 Task: View the COMING OF AGE trailer
Action: Mouse pressed left at (499, 259)
Screenshot: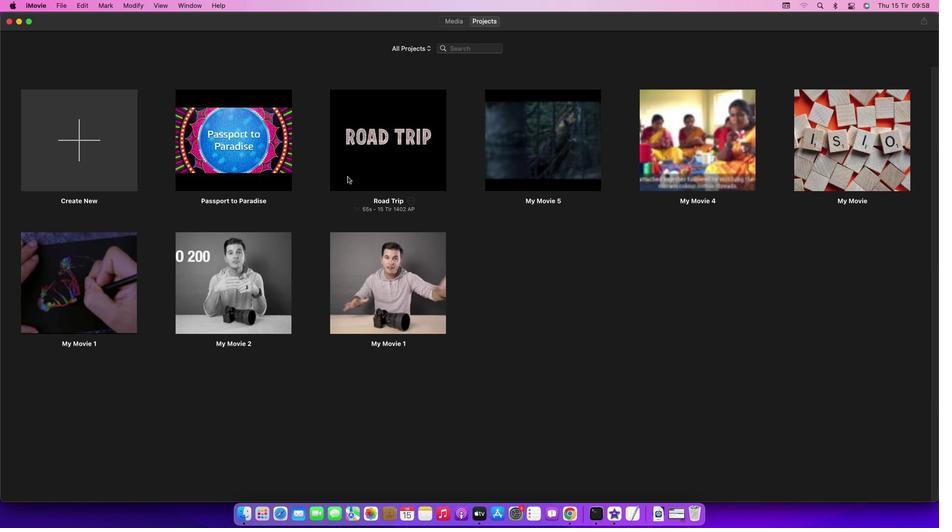 
Action: Mouse moved to (55, 7)
Screenshot: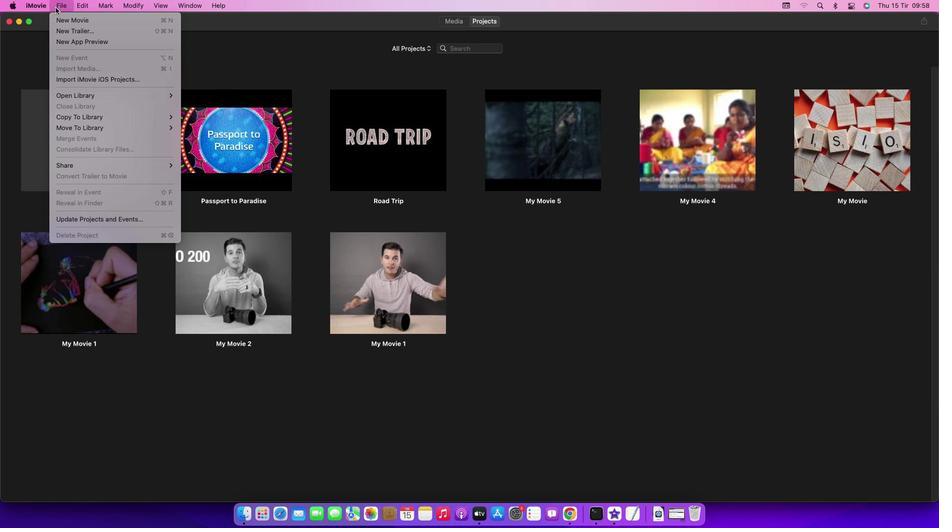 
Action: Mouse pressed left at (55, 7)
Screenshot: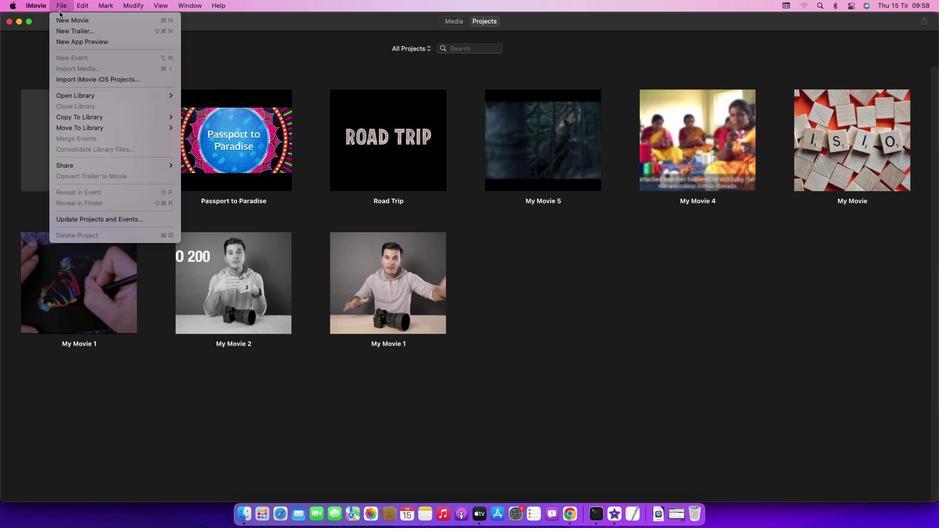 
Action: Mouse moved to (74, 33)
Screenshot: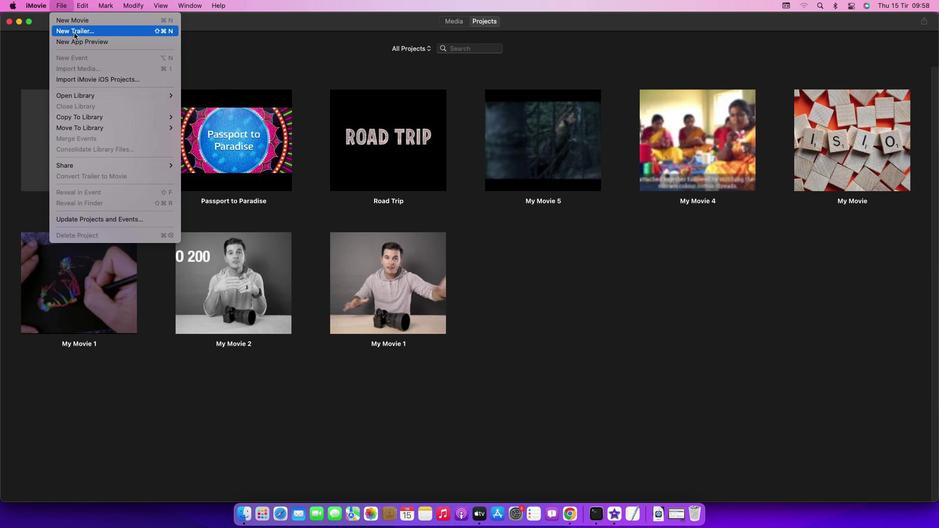 
Action: Mouse pressed left at (74, 33)
Screenshot: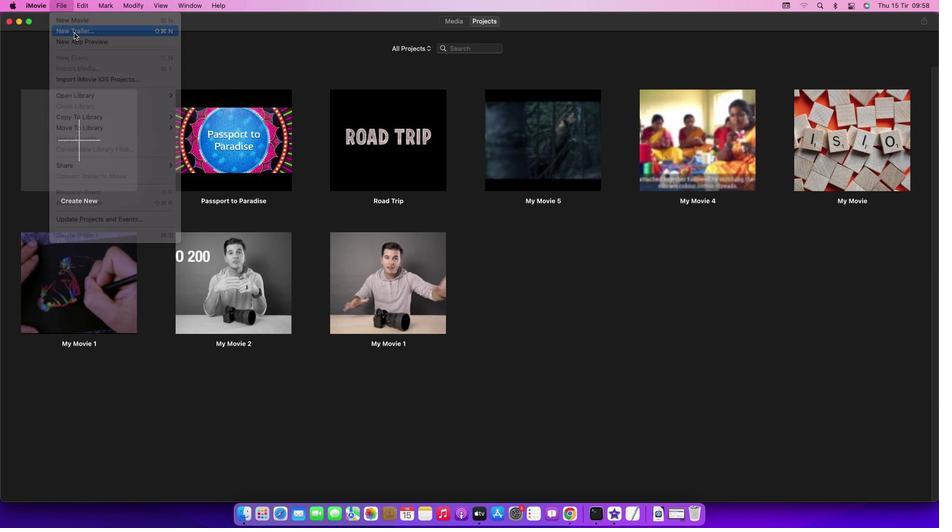 
Action: Mouse moved to (551, 280)
Screenshot: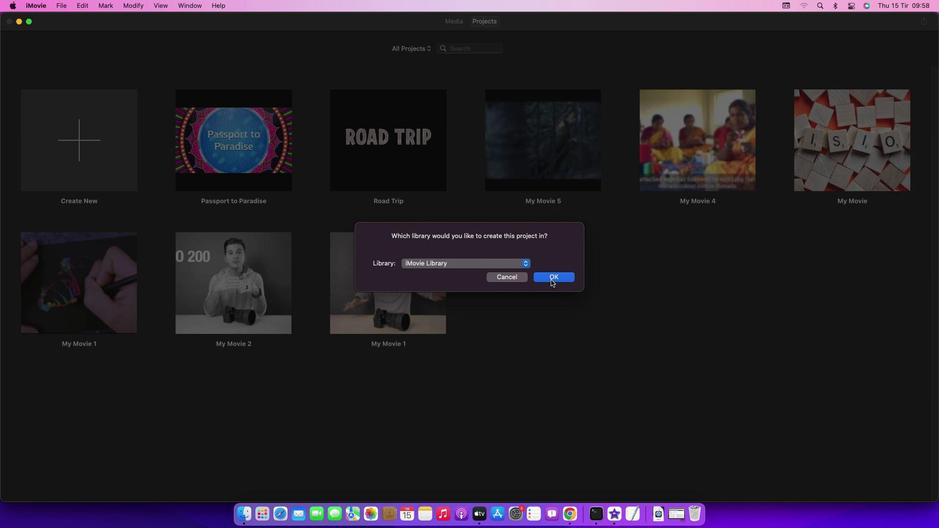
Action: Mouse pressed left at (551, 280)
Screenshot: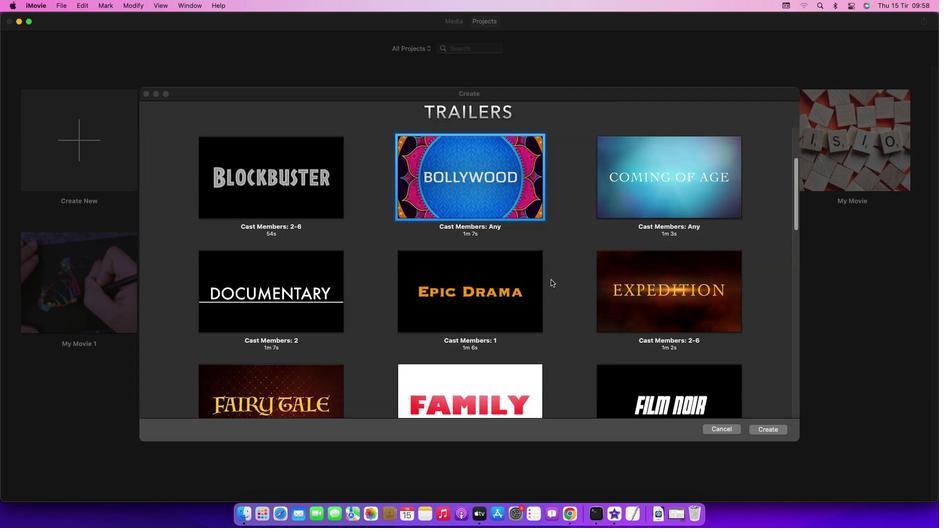 
Action: Mouse moved to (609, 209)
Screenshot: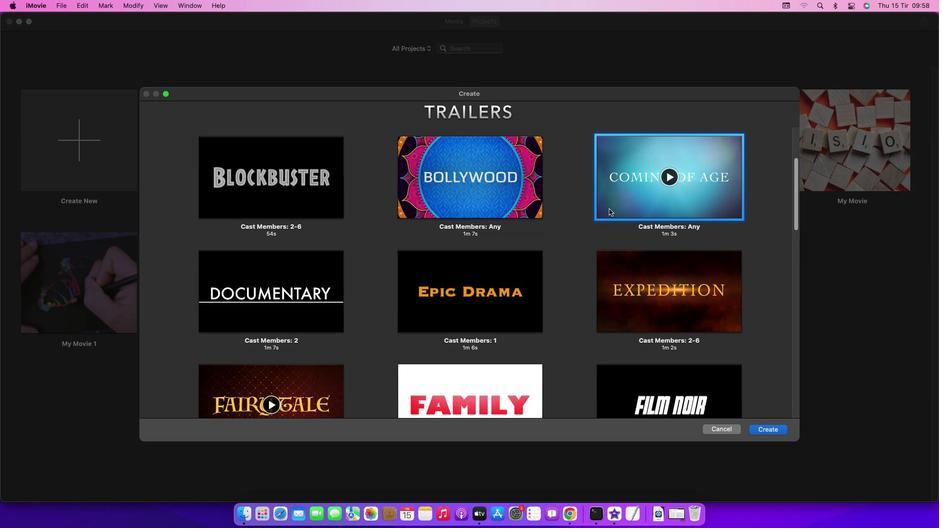 
Action: Mouse pressed left at (609, 209)
Screenshot: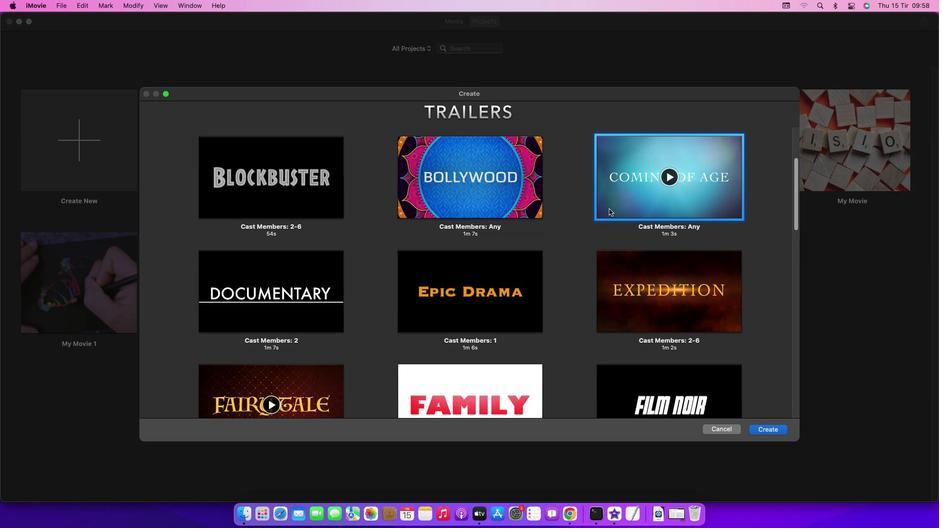 
Action: Mouse moved to (752, 430)
Screenshot: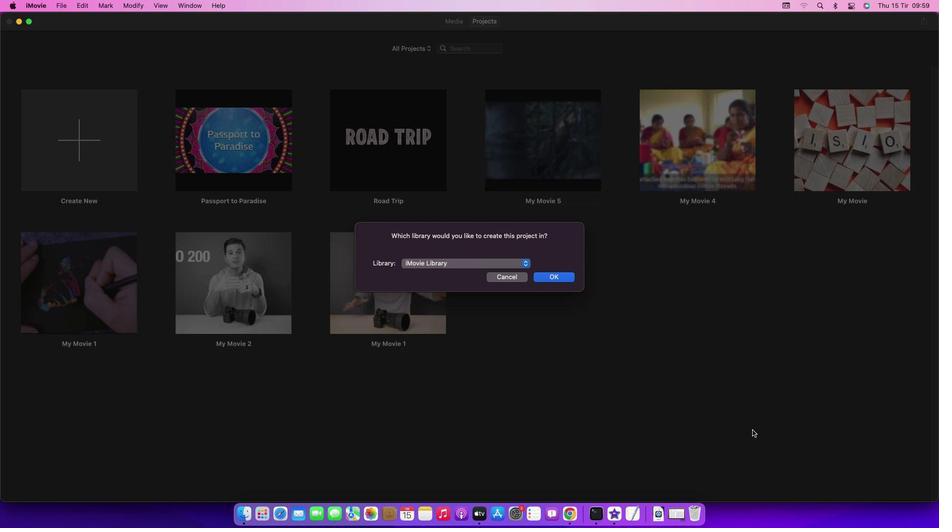 
Action: Mouse pressed left at (752, 430)
Screenshot: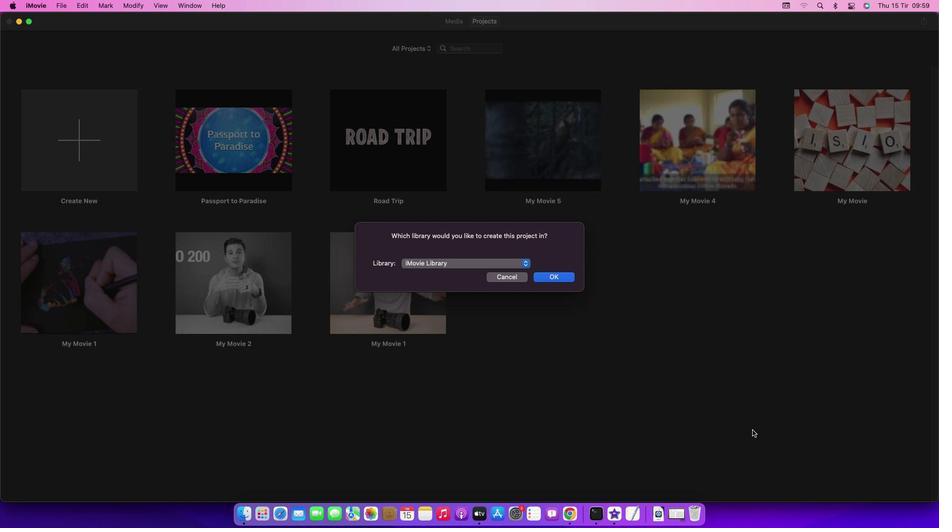 
Action: Mouse moved to (778, 256)
Screenshot: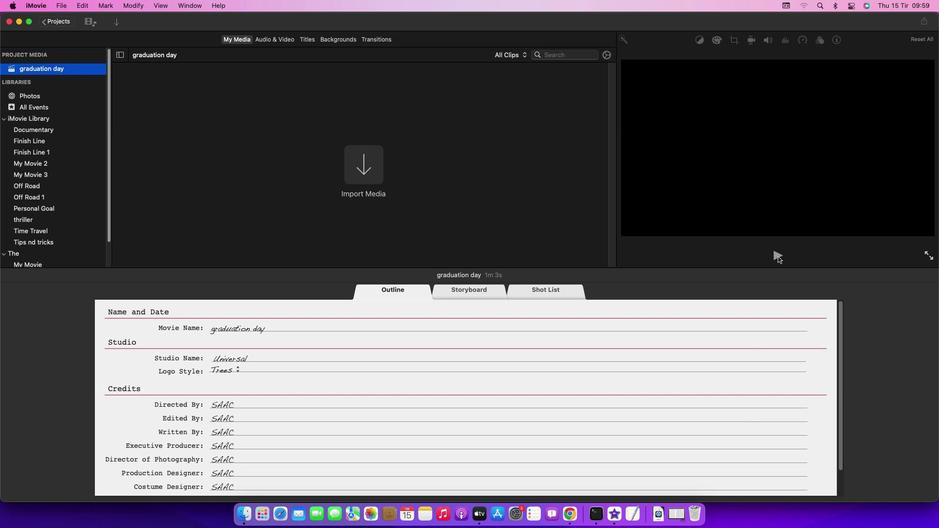 
Action: Mouse pressed left at (778, 256)
Screenshot: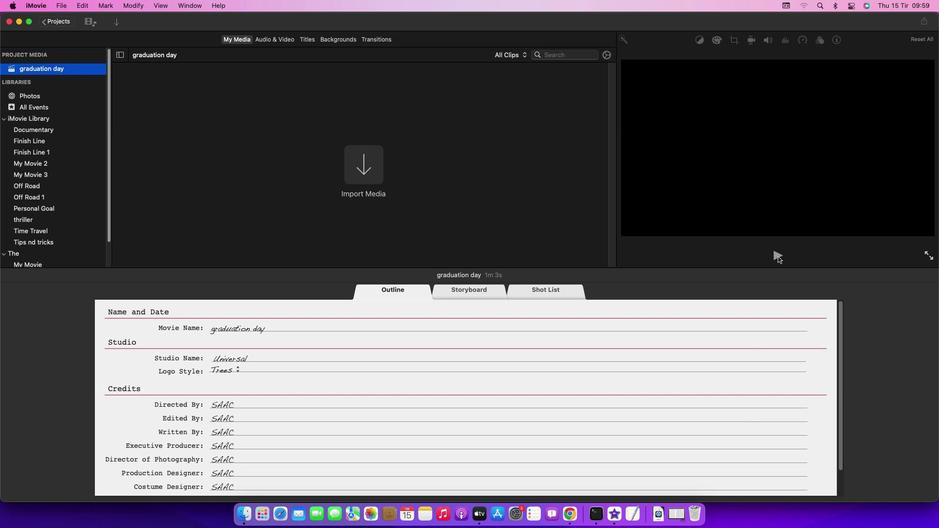 
Action: Mouse moved to (749, 253)
Screenshot: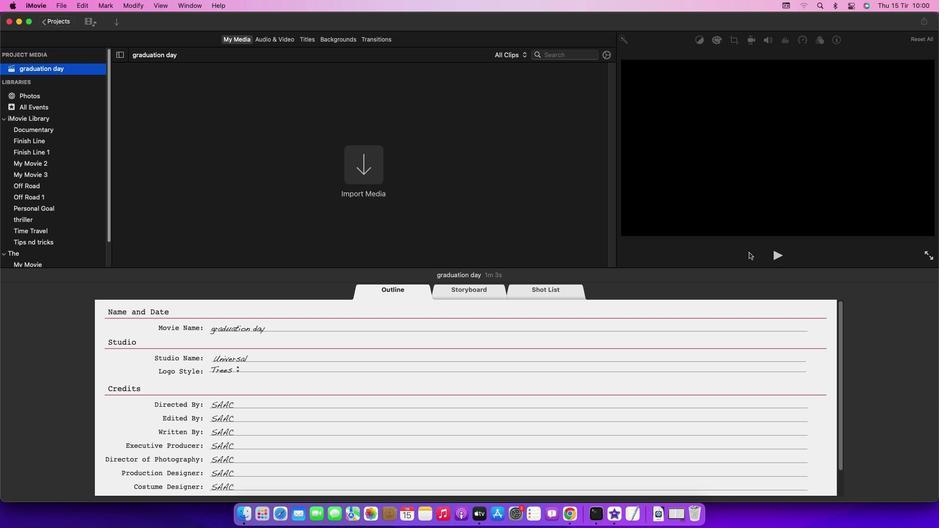 
